 Task: Reply to email with the signature Courtney Young with the subject 'Request for customer feedback' from softage.1@softage.net with the message 'Please provide me with an update on the budget for the project.'
Action: Mouse moved to (964, 243)
Screenshot: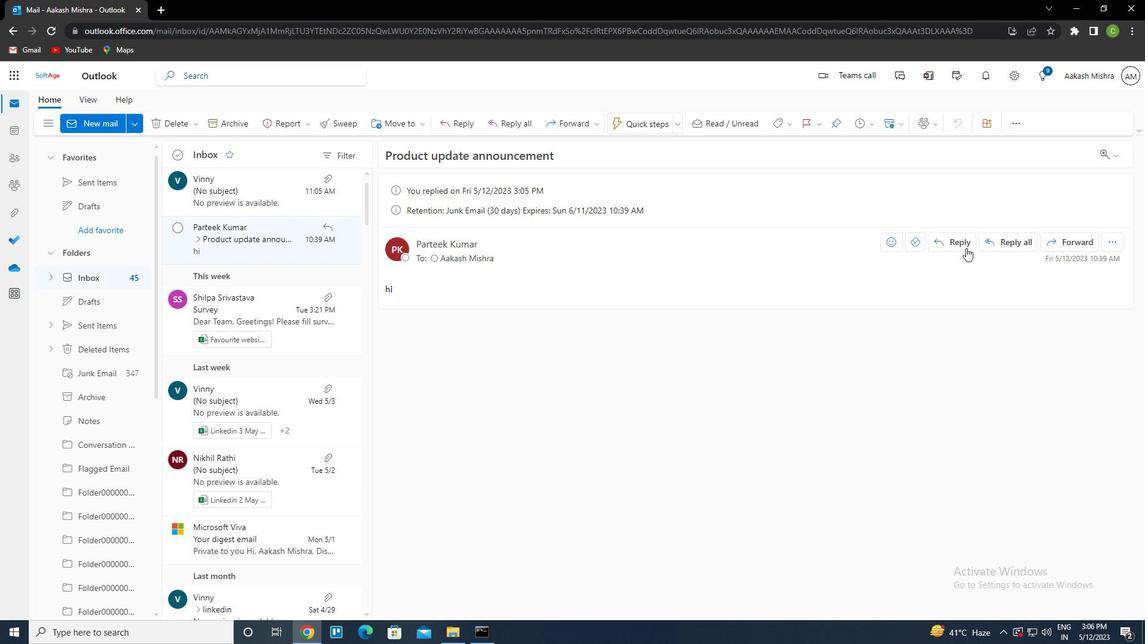 
Action: Mouse pressed left at (964, 243)
Screenshot: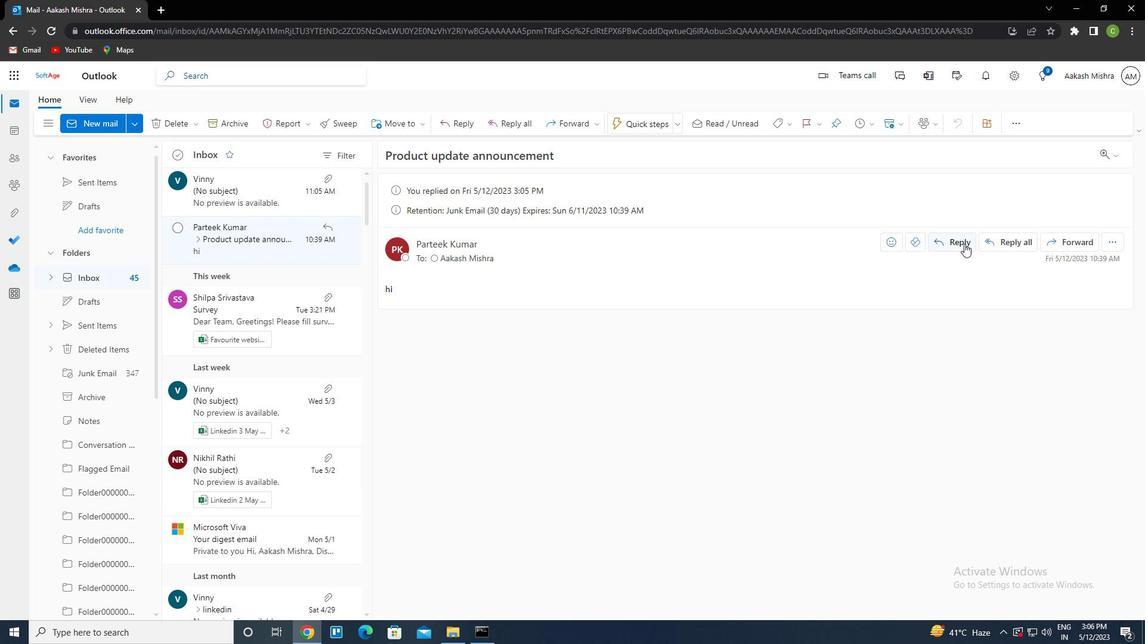 
Action: Mouse moved to (762, 124)
Screenshot: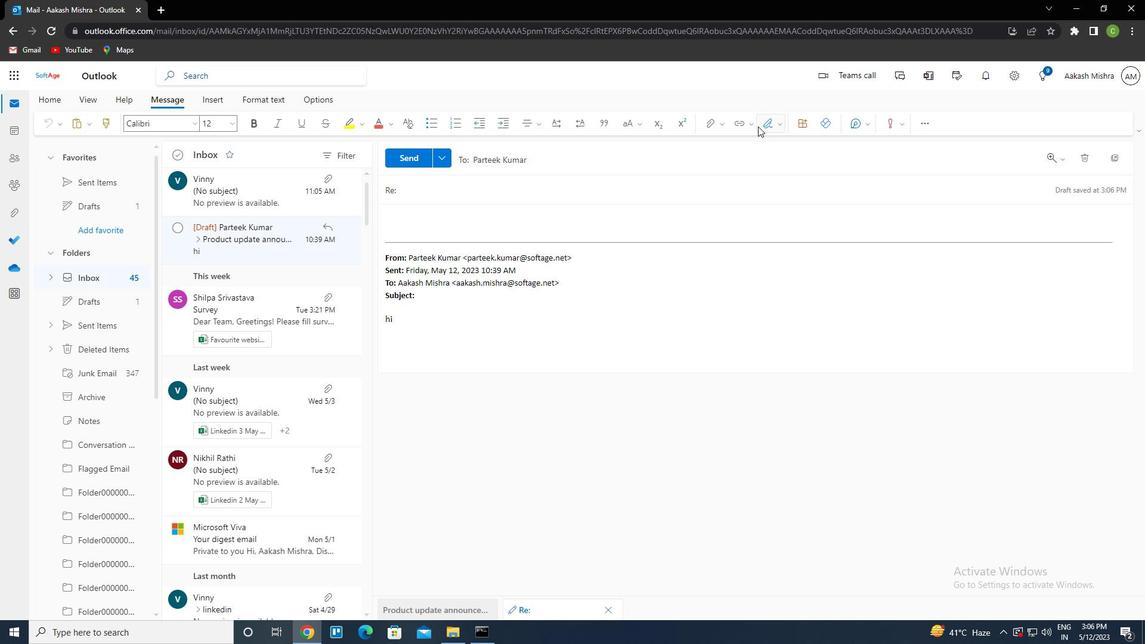 
Action: Mouse pressed left at (762, 124)
Screenshot: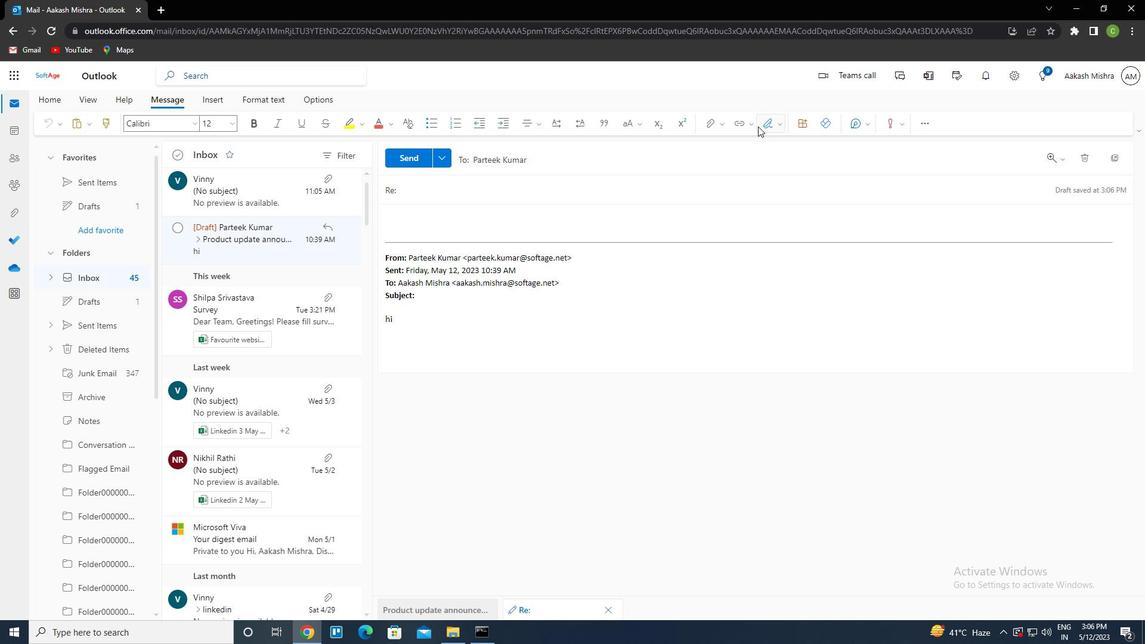 
Action: Mouse moved to (758, 174)
Screenshot: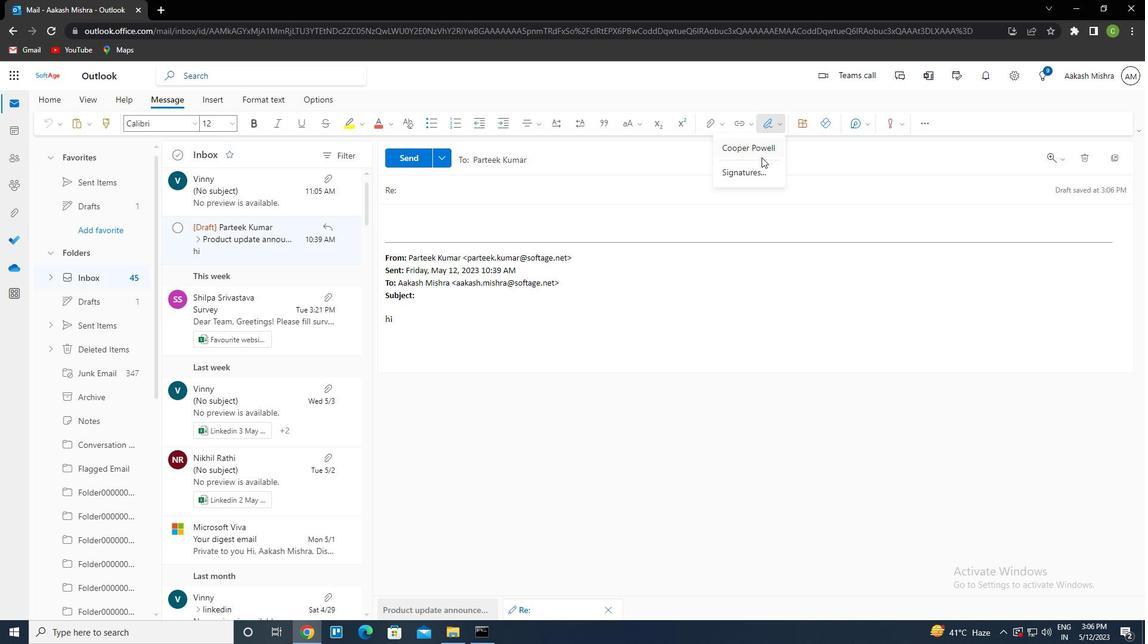 
Action: Mouse pressed left at (758, 174)
Screenshot: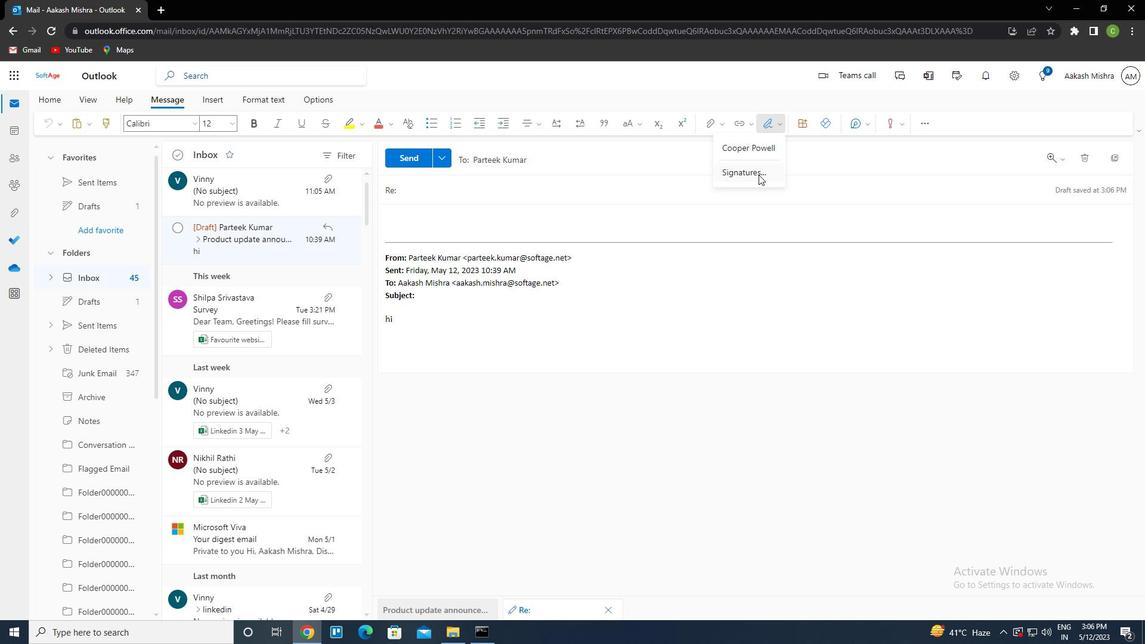 
Action: Mouse moved to (804, 216)
Screenshot: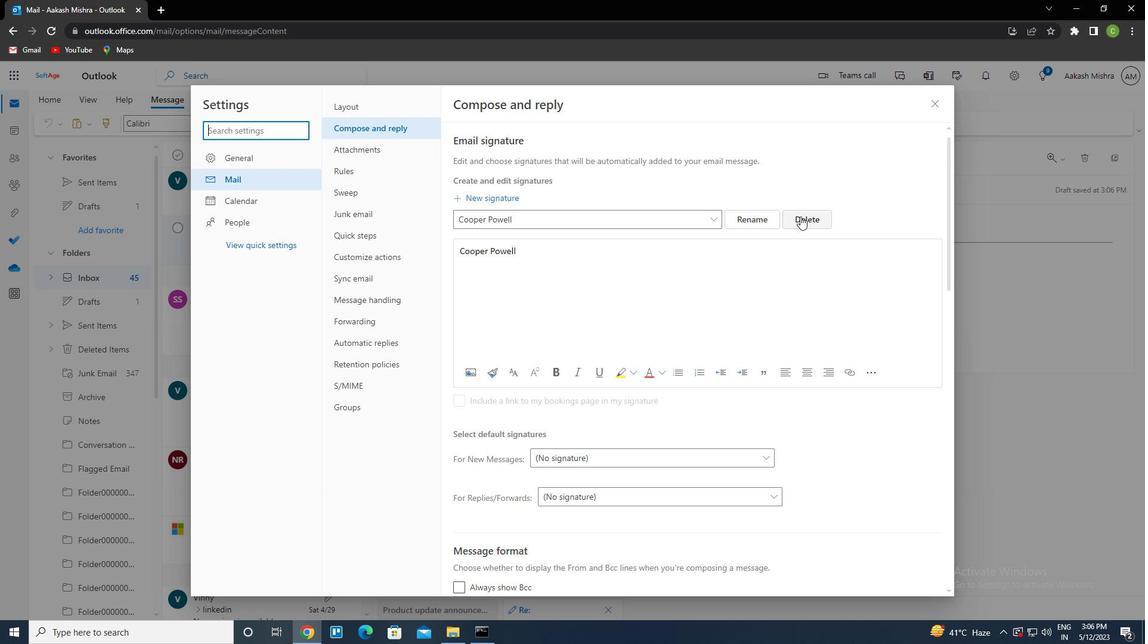 
Action: Mouse pressed left at (804, 216)
Screenshot: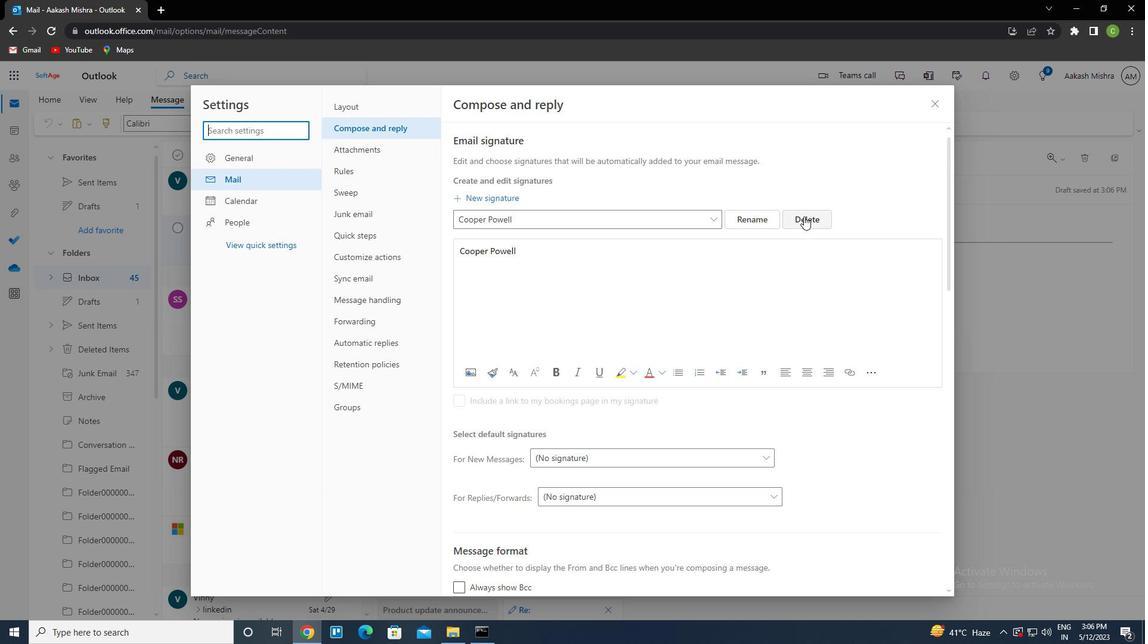 
Action: Mouse moved to (580, 220)
Screenshot: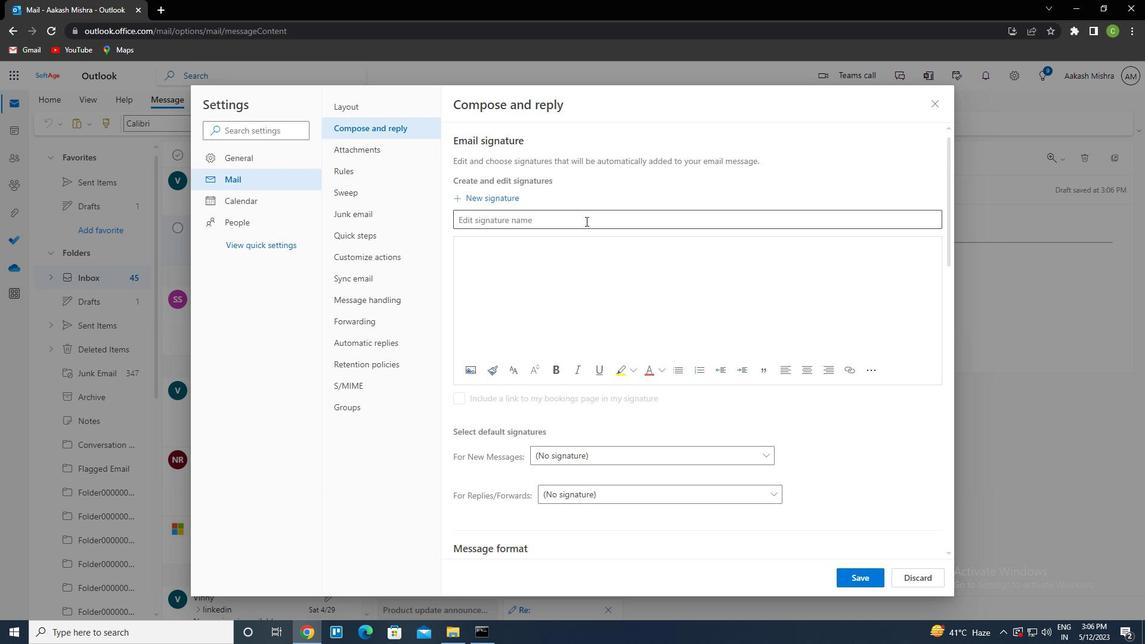 
Action: Mouse pressed left at (580, 220)
Screenshot: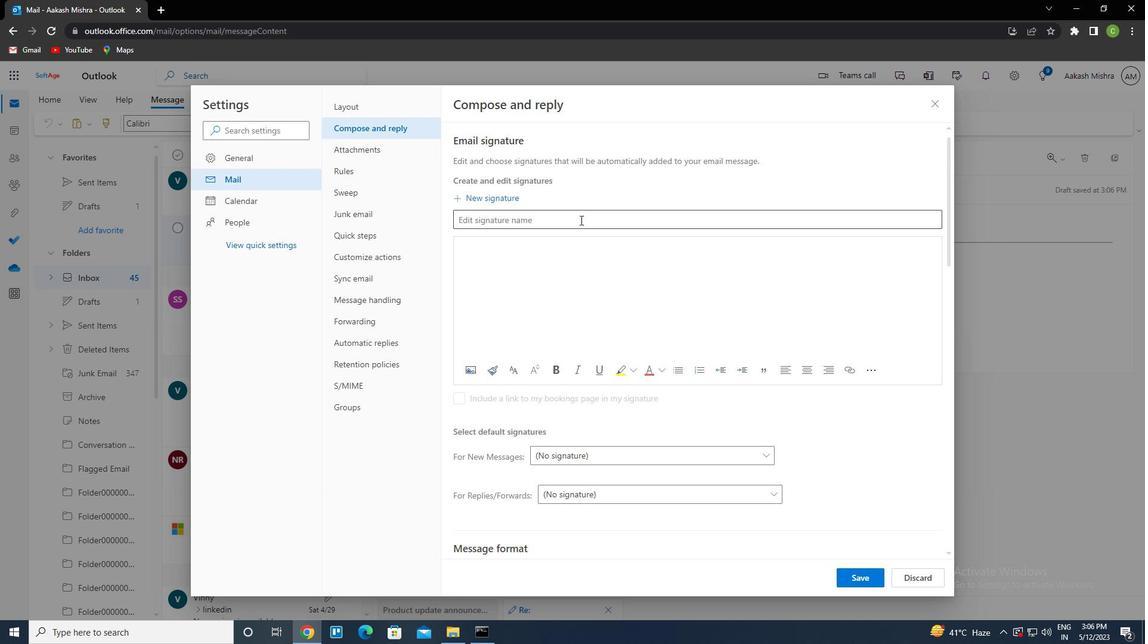 
Action: Key pressed <Key.caps_lock>c<Key.caps_lock>ourtney<Key.space><Key.caps_lock>y<Key.caps_lock>oung<Key.tab><Key.caps_lock><Key.caps_lock><Key.caps_lock>c<Key.caps_lock>ourtney<Key.space><Key.caps_lock>y<Key.caps_lock>oung
Screenshot: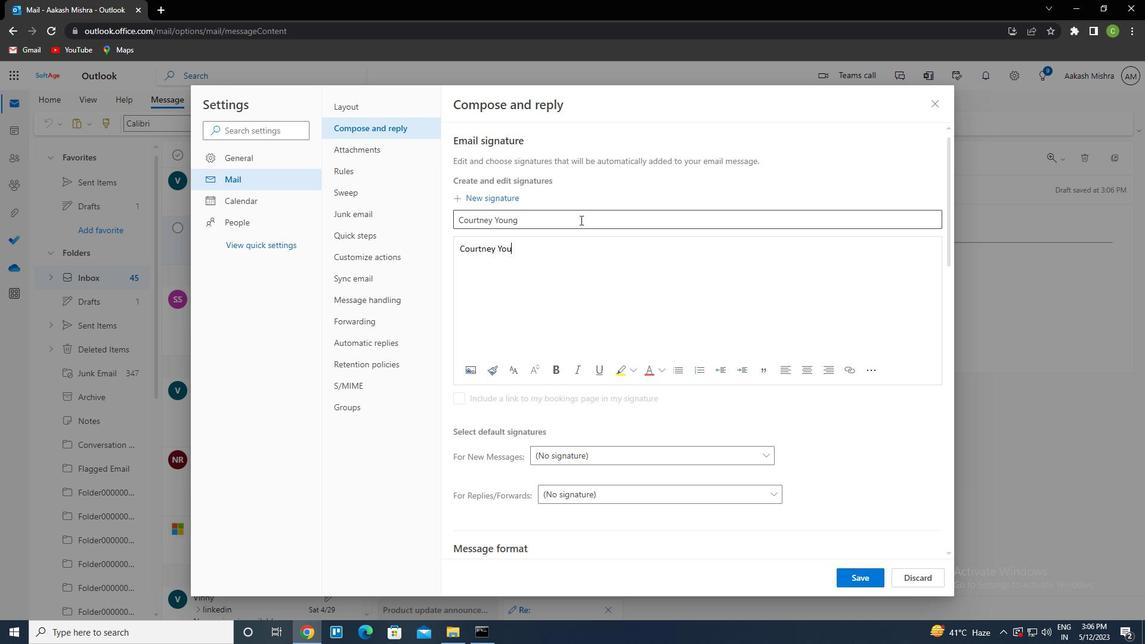 
Action: Mouse moved to (874, 583)
Screenshot: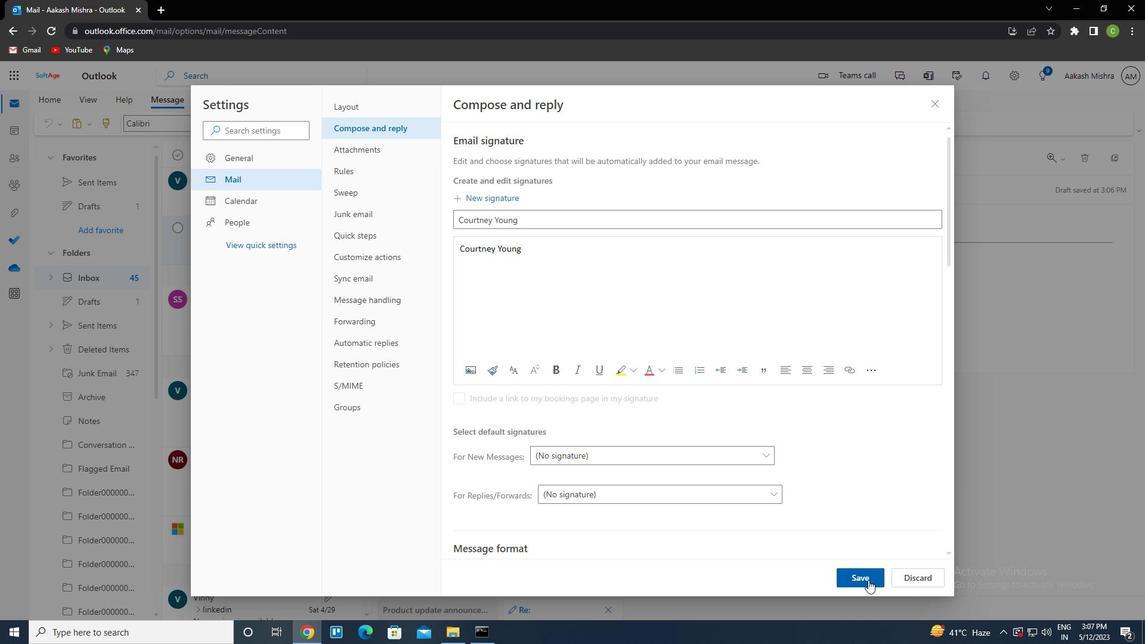 
Action: Mouse pressed left at (874, 583)
Screenshot: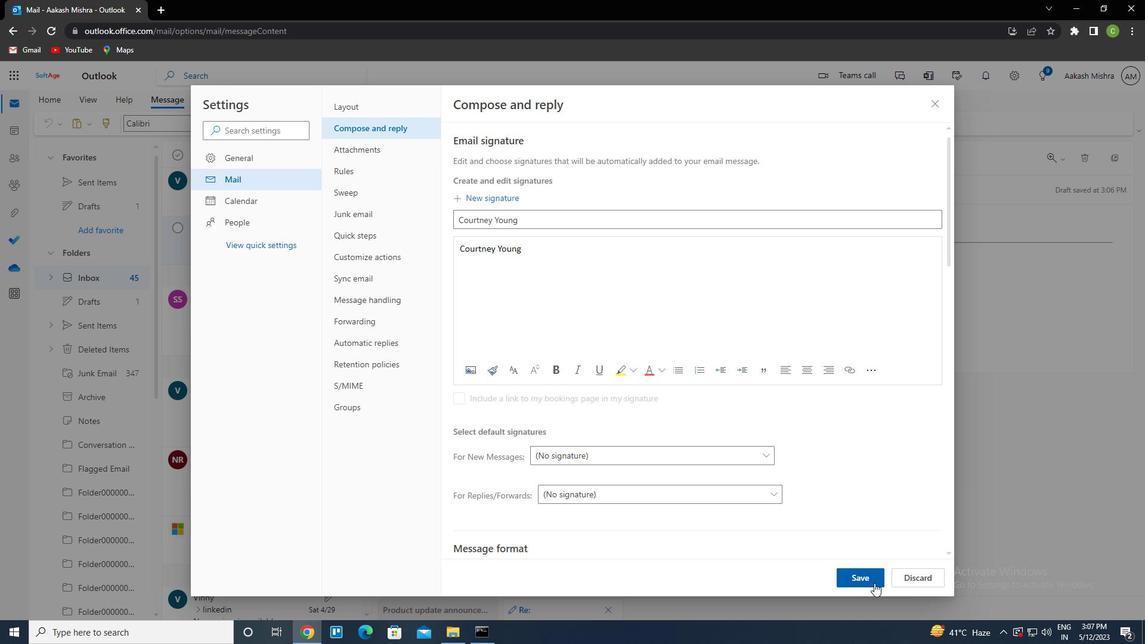 
Action: Mouse moved to (934, 103)
Screenshot: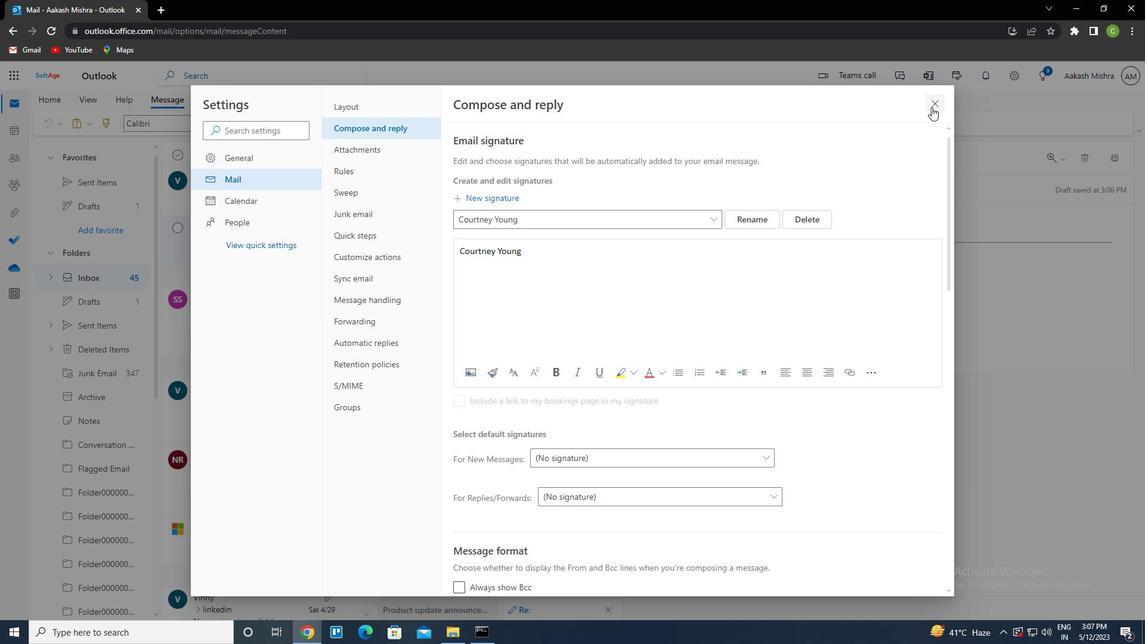 
Action: Mouse pressed left at (934, 103)
Screenshot: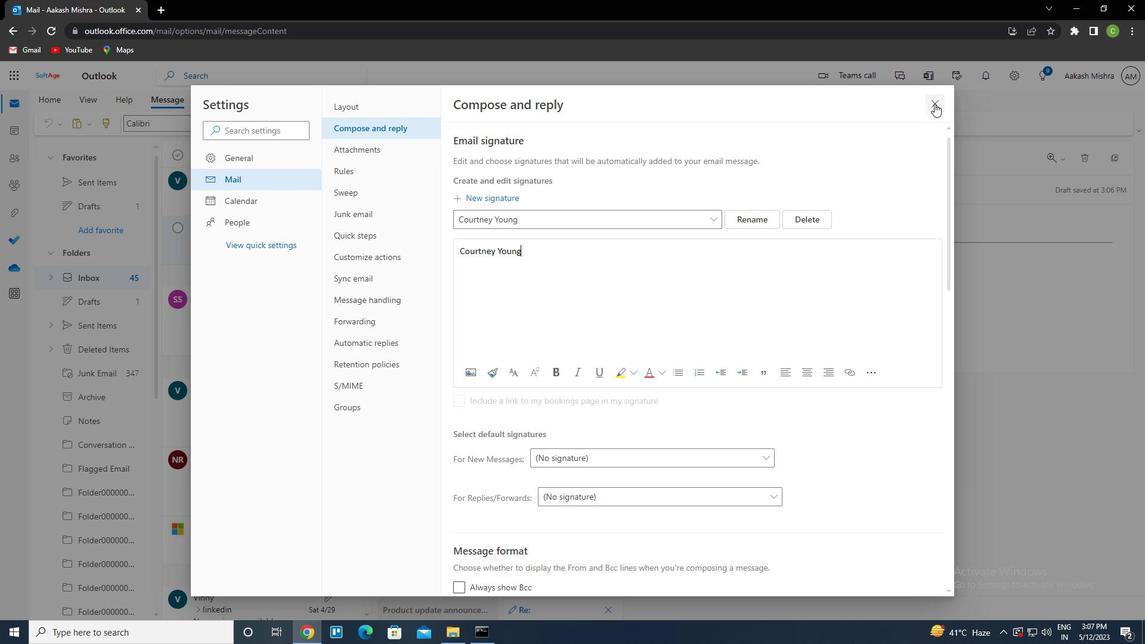 
Action: Mouse moved to (767, 127)
Screenshot: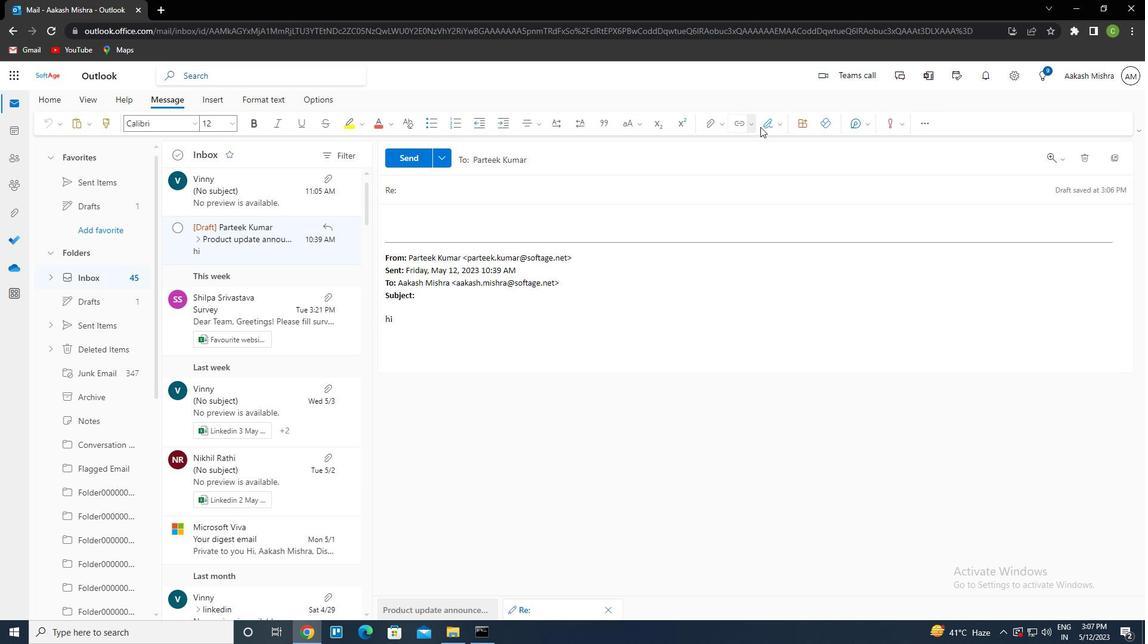 
Action: Mouse pressed left at (767, 127)
Screenshot: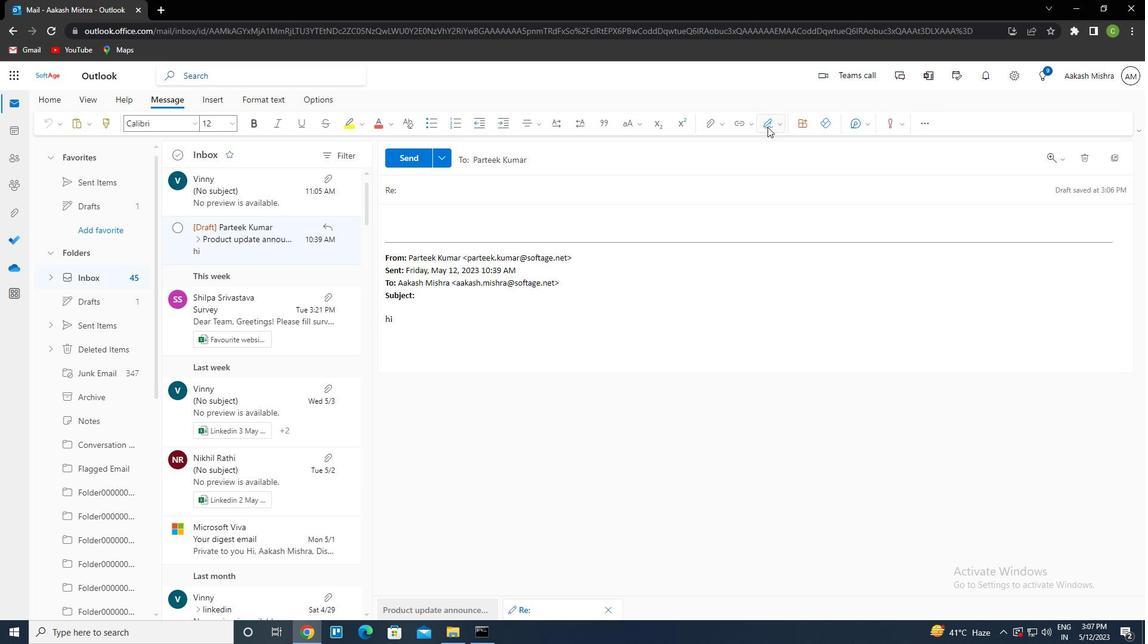 
Action: Mouse moved to (760, 151)
Screenshot: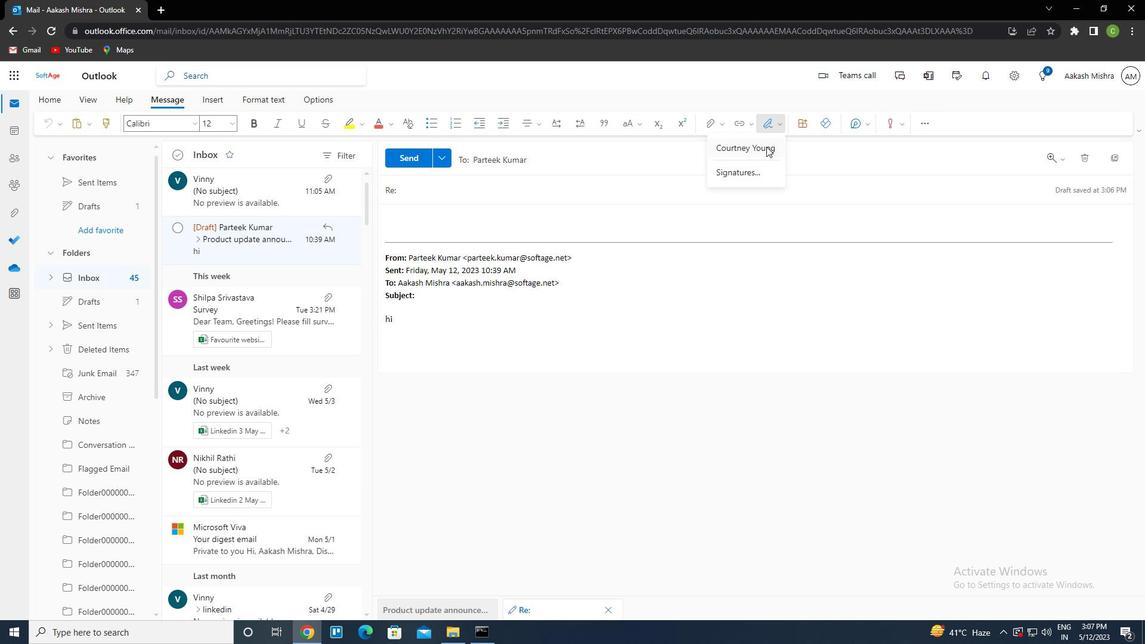 
Action: Mouse pressed left at (760, 151)
Screenshot: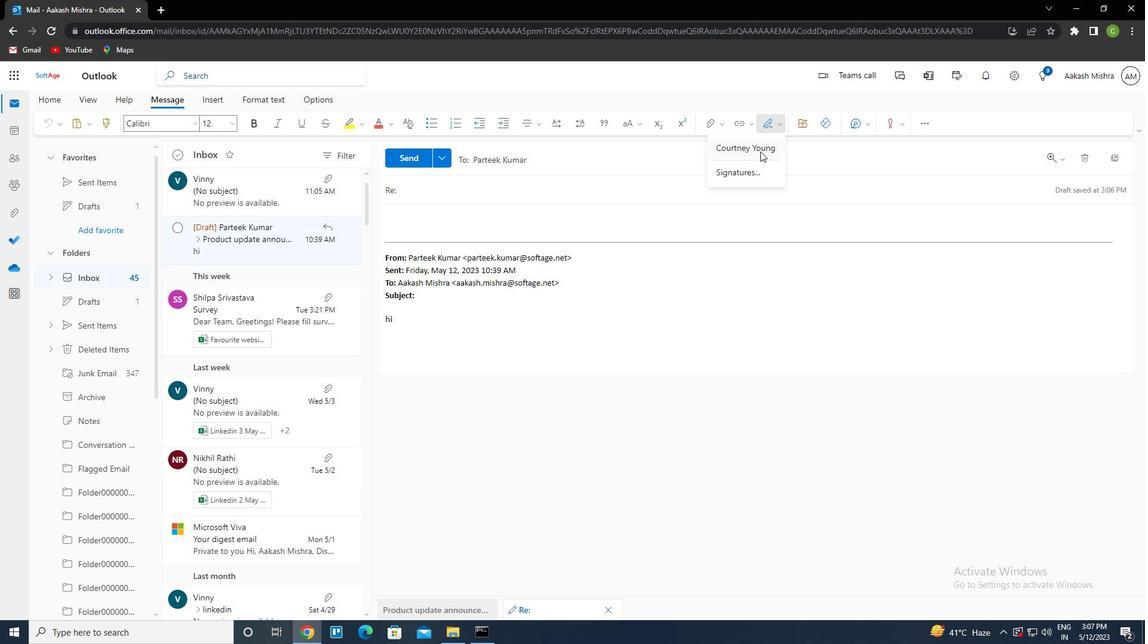 
Action: Mouse moved to (430, 195)
Screenshot: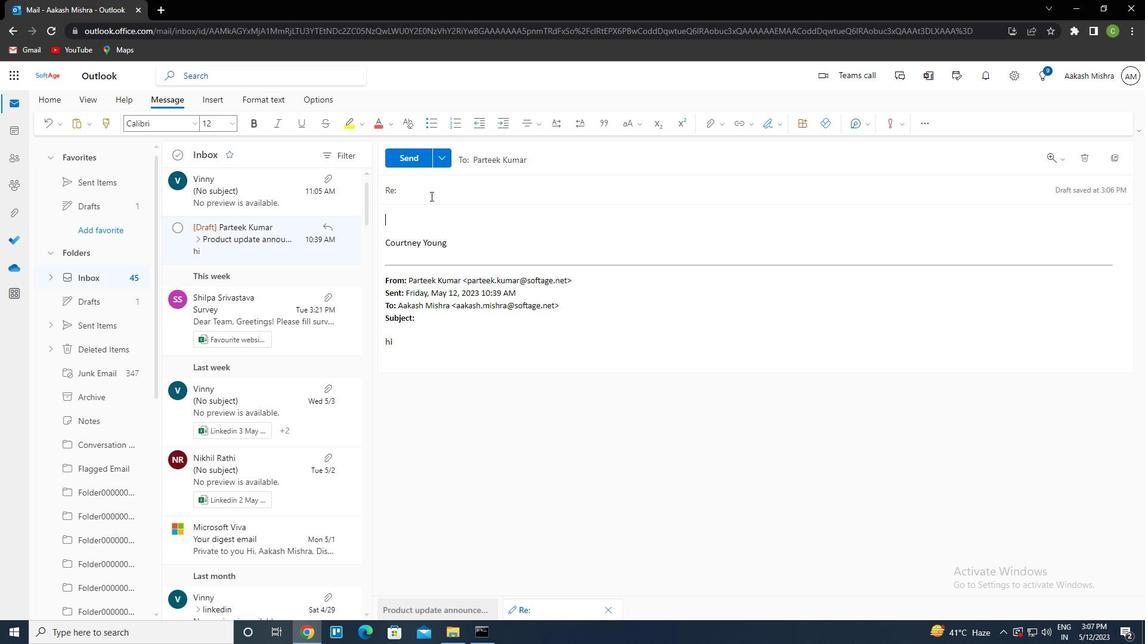 
Action: Mouse pressed left at (430, 195)
Screenshot: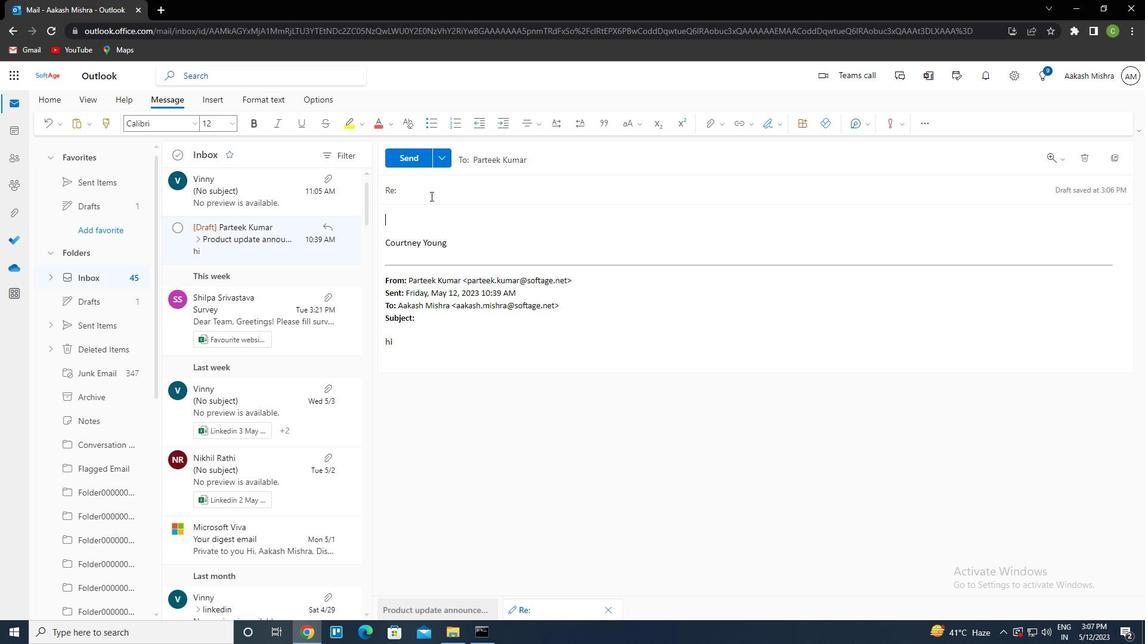 
Action: Key pressed <Key.caps_lock>r<Key.caps_lock>equest<Key.space>for<Key.space>customer<Key.space>feedback<Key.tab><Key.caps_lock>p<Key.caps_lock>lease<Key.space>me<Key.space>wth<Key.space>an<Key.space>update<Key.space>on<Key.space>teh<Key.space><Key.backspace><Key.backspace><Key.backspace>he
Screenshot: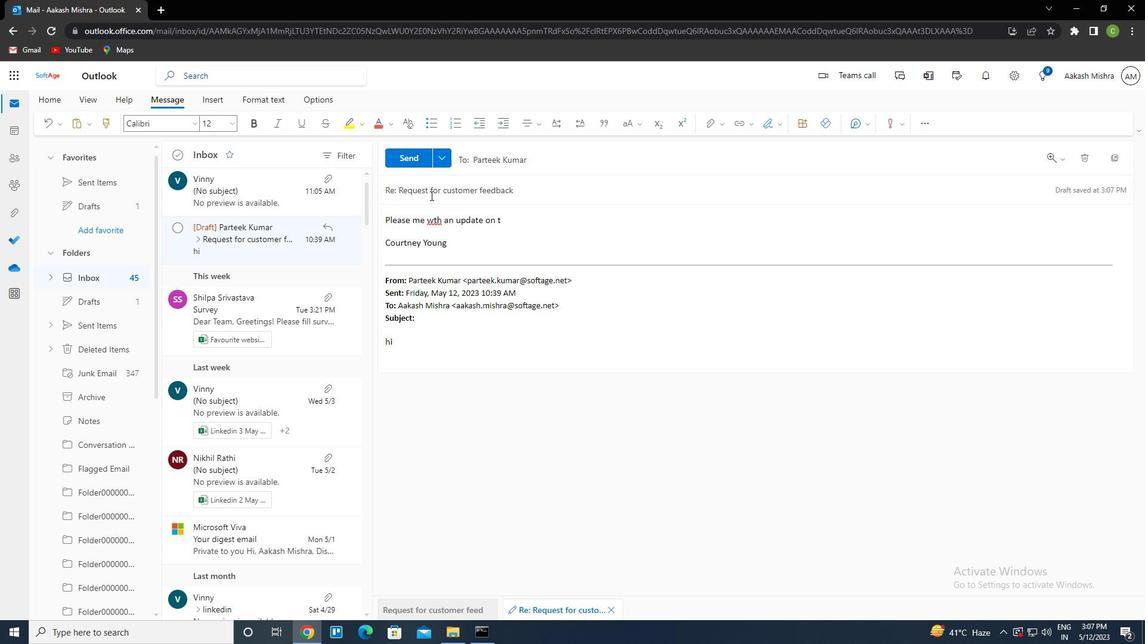 
Action: Mouse moved to (431, 217)
Screenshot: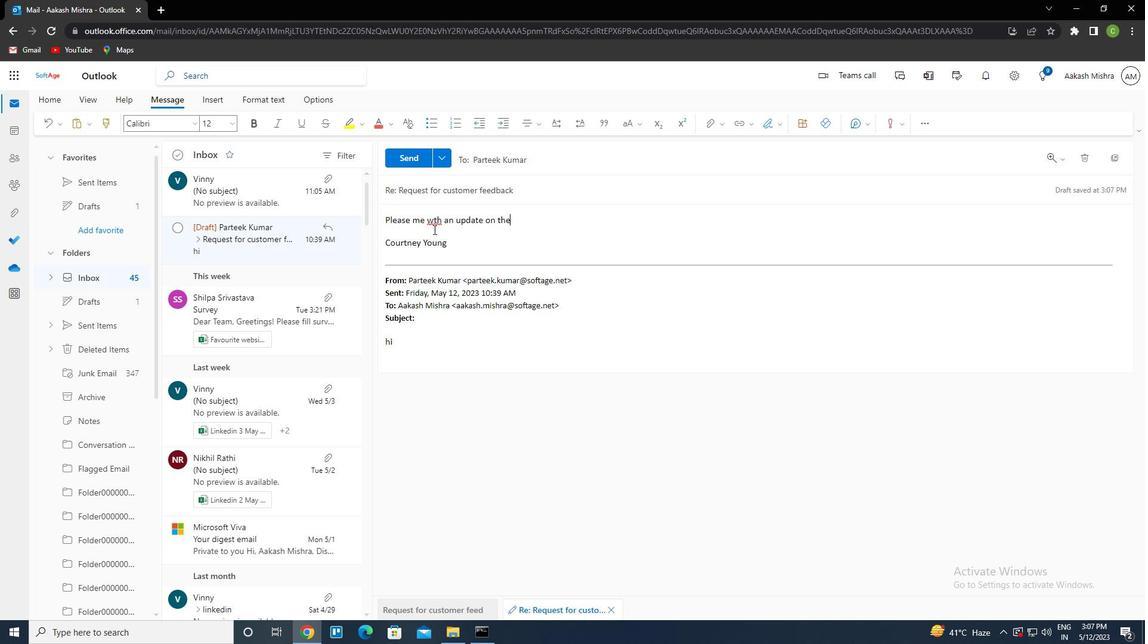 
Action: Mouse pressed left at (431, 217)
Screenshot: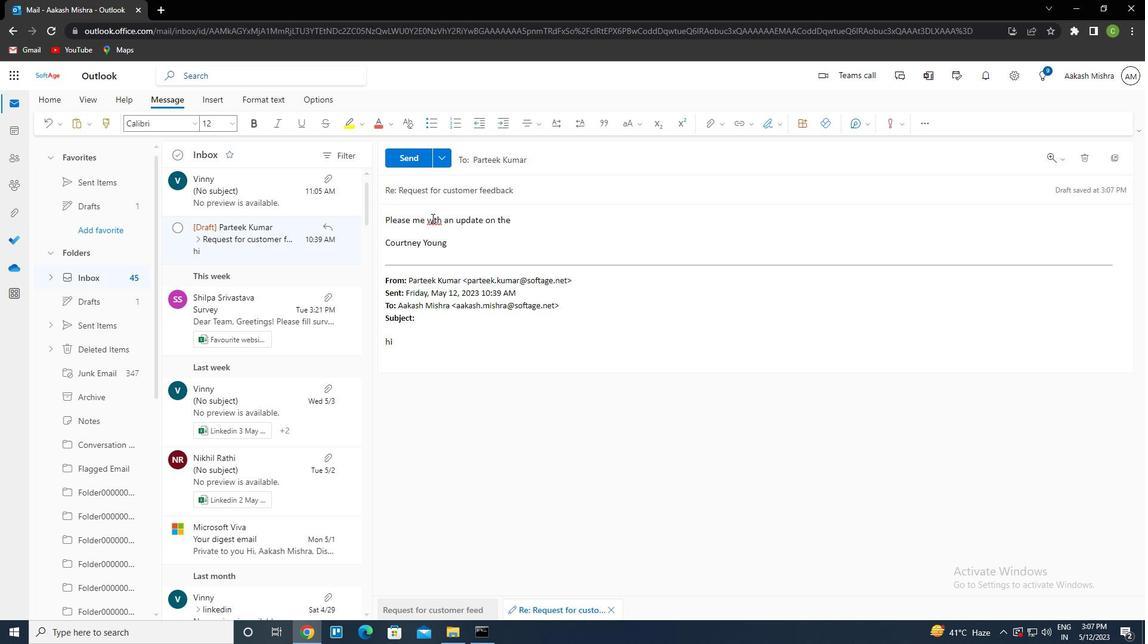 
Action: Mouse moved to (444, 223)
Screenshot: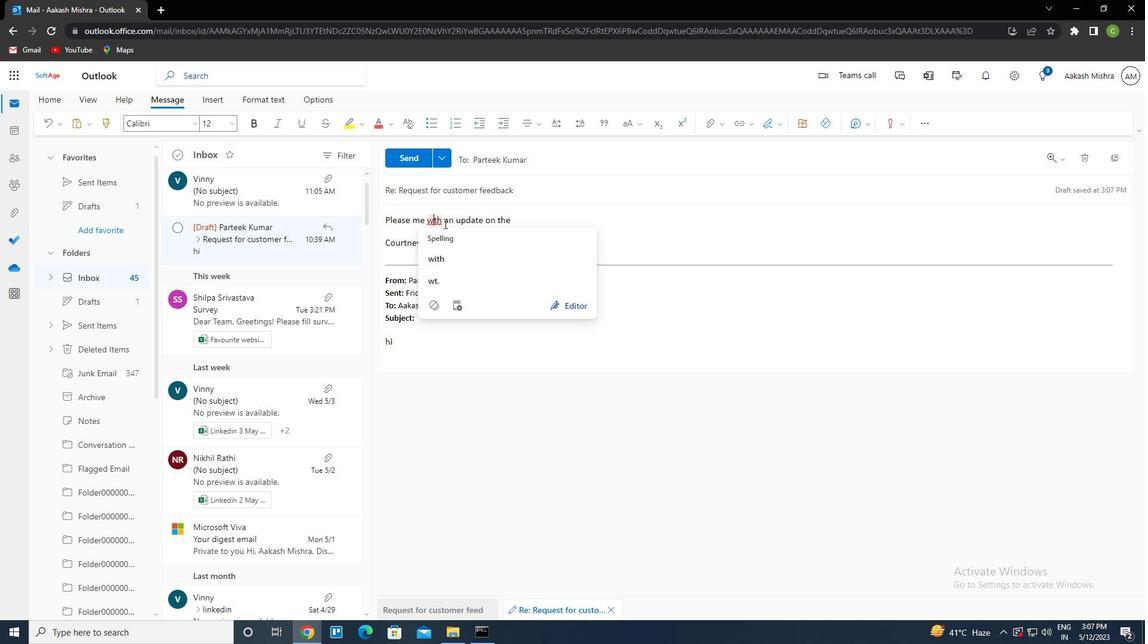 
Action: Key pressed i
Screenshot: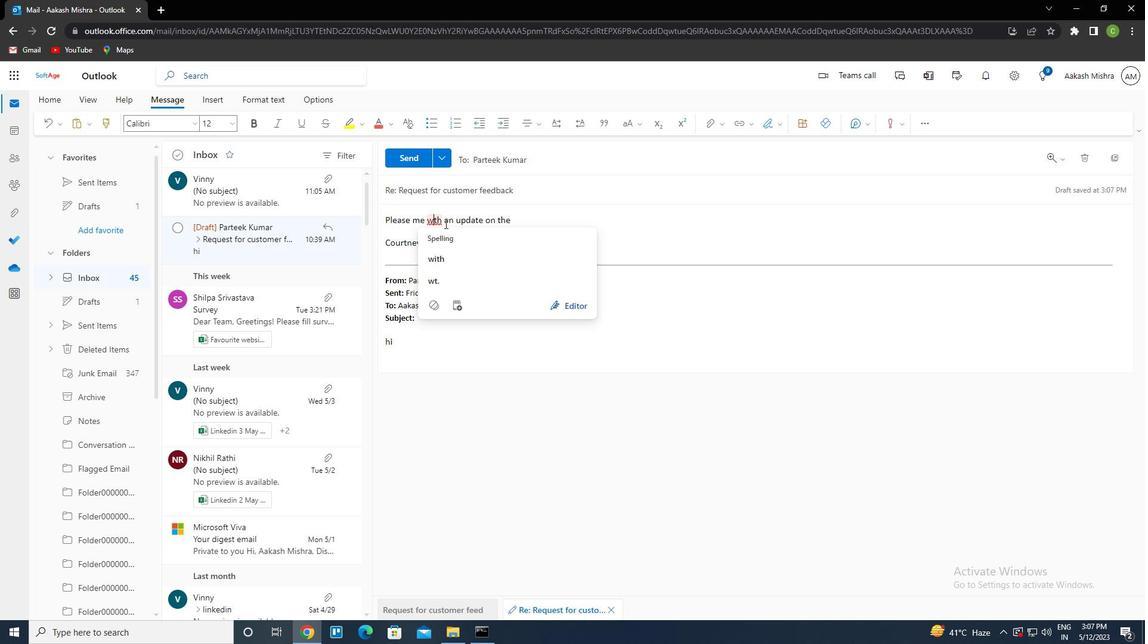 
Action: Mouse moved to (541, 219)
Screenshot: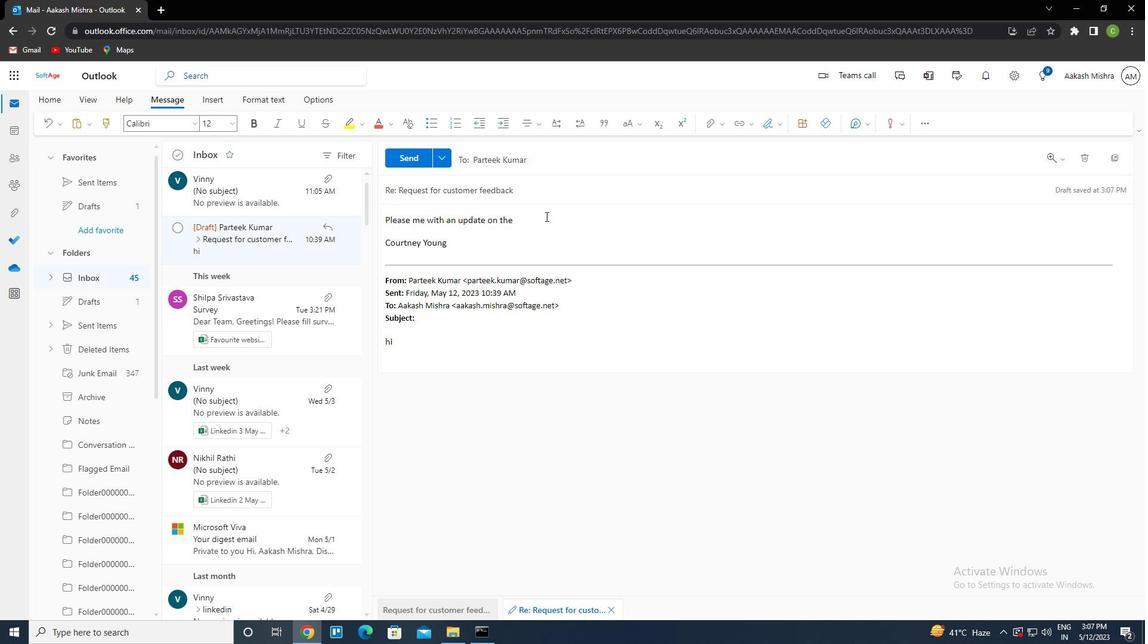 
Action: Mouse pressed left at (541, 219)
Screenshot: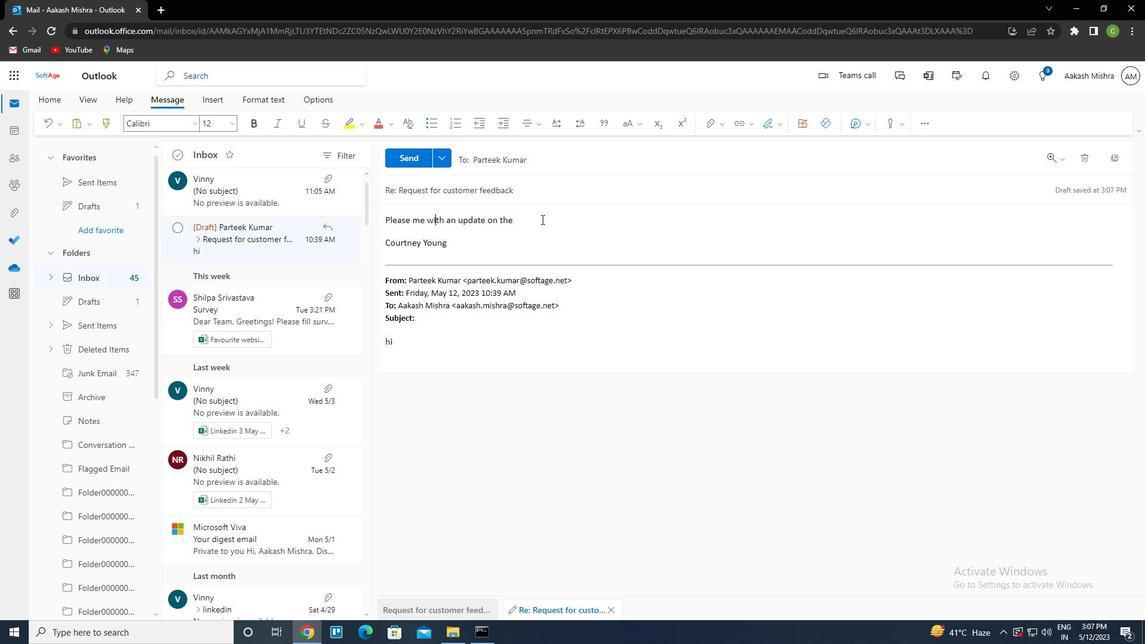 
Action: Key pressed <Key.space>budget<Key.space>for<Key.space>the<Key.space>project
Screenshot: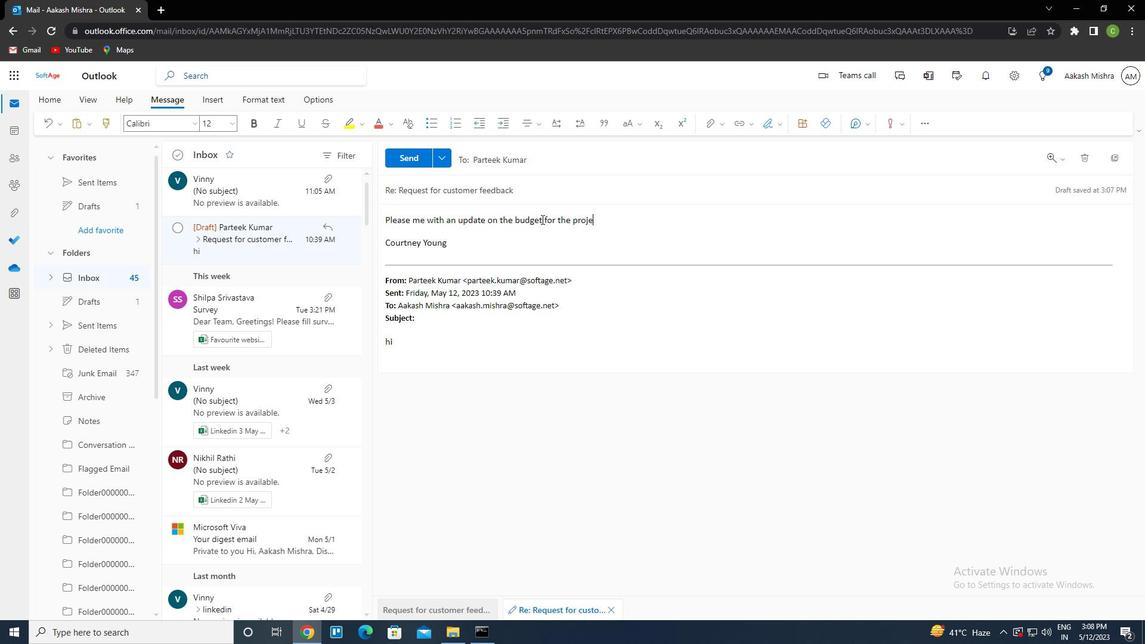 
Action: Mouse scrolled (541, 220) with delta (0, 0)
Screenshot: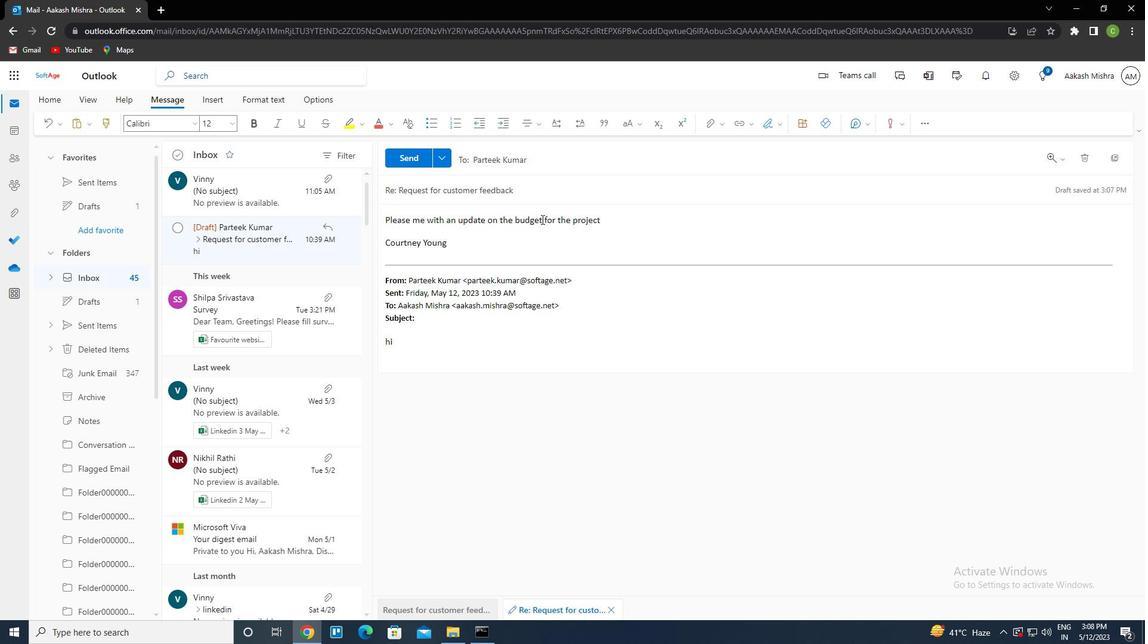 
Action: Mouse scrolled (541, 220) with delta (0, 0)
Screenshot: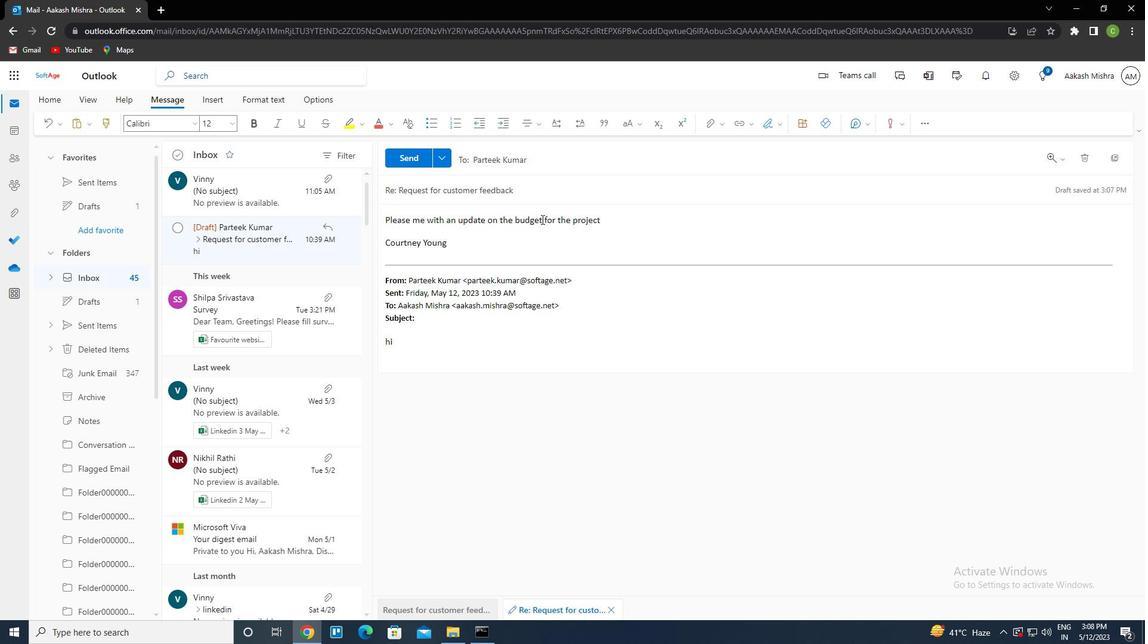 
Action: Mouse moved to (403, 160)
Screenshot: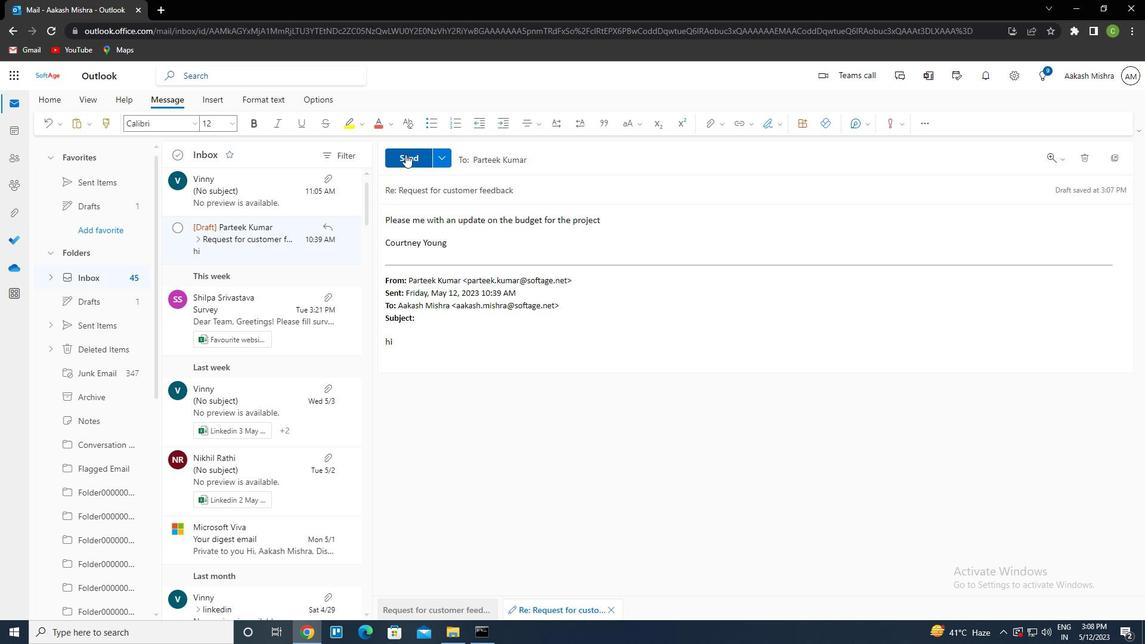 
Action: Mouse pressed left at (403, 160)
Screenshot: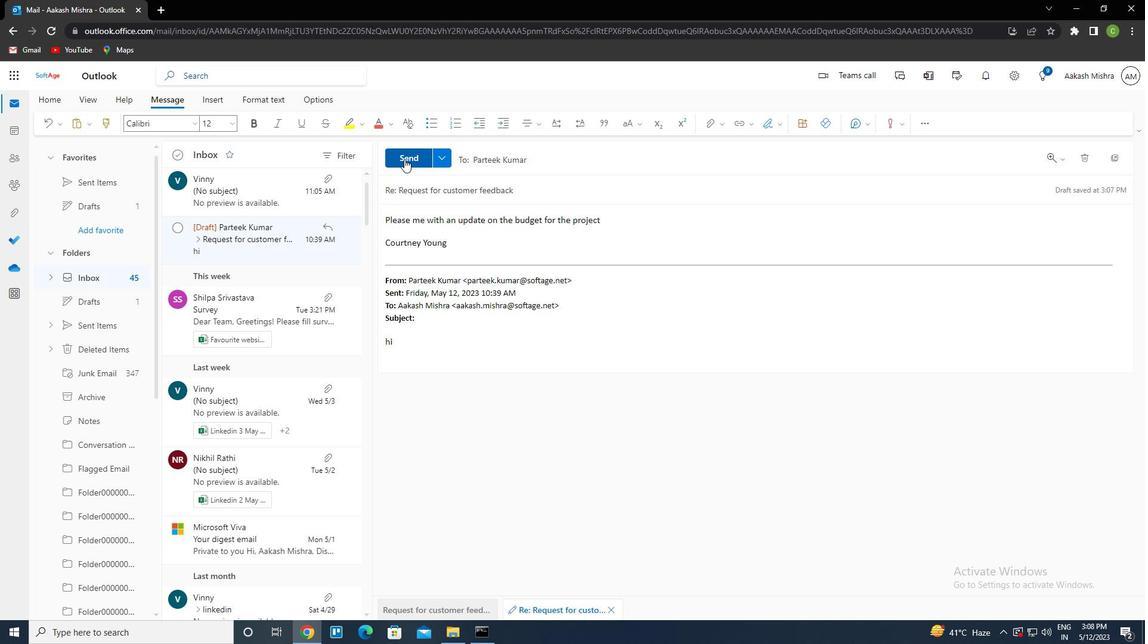
Action: Mouse moved to (535, 434)
Screenshot: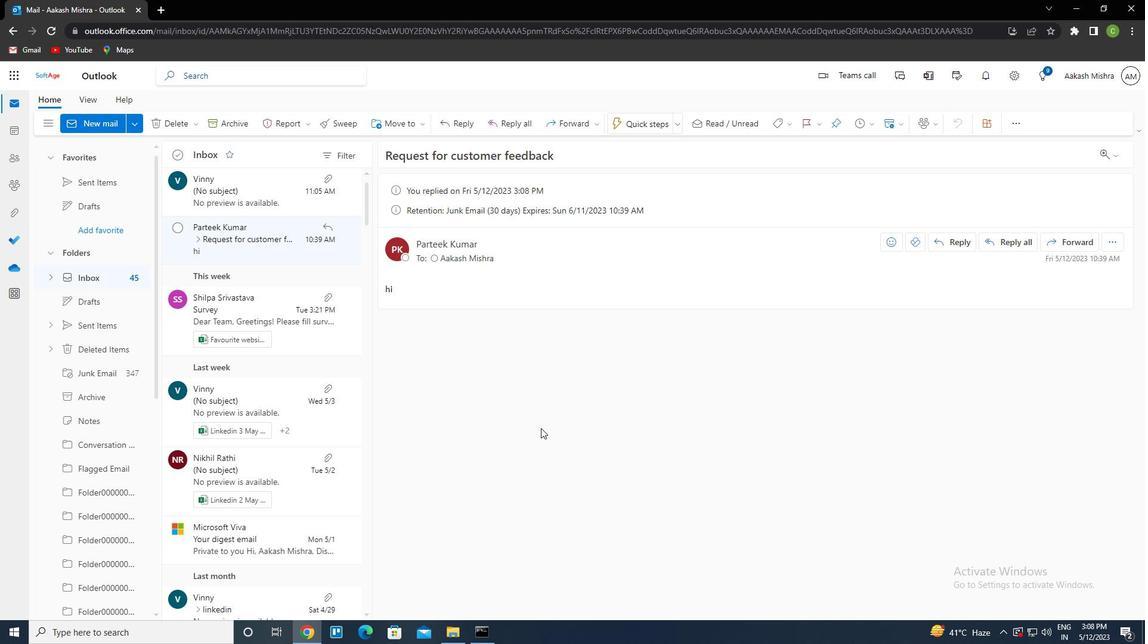 
